 Task: Add a condition where "Hours since status category solved Greater than Ten" in unsolved tickets in your groups.
Action: Mouse moved to (139, 485)
Screenshot: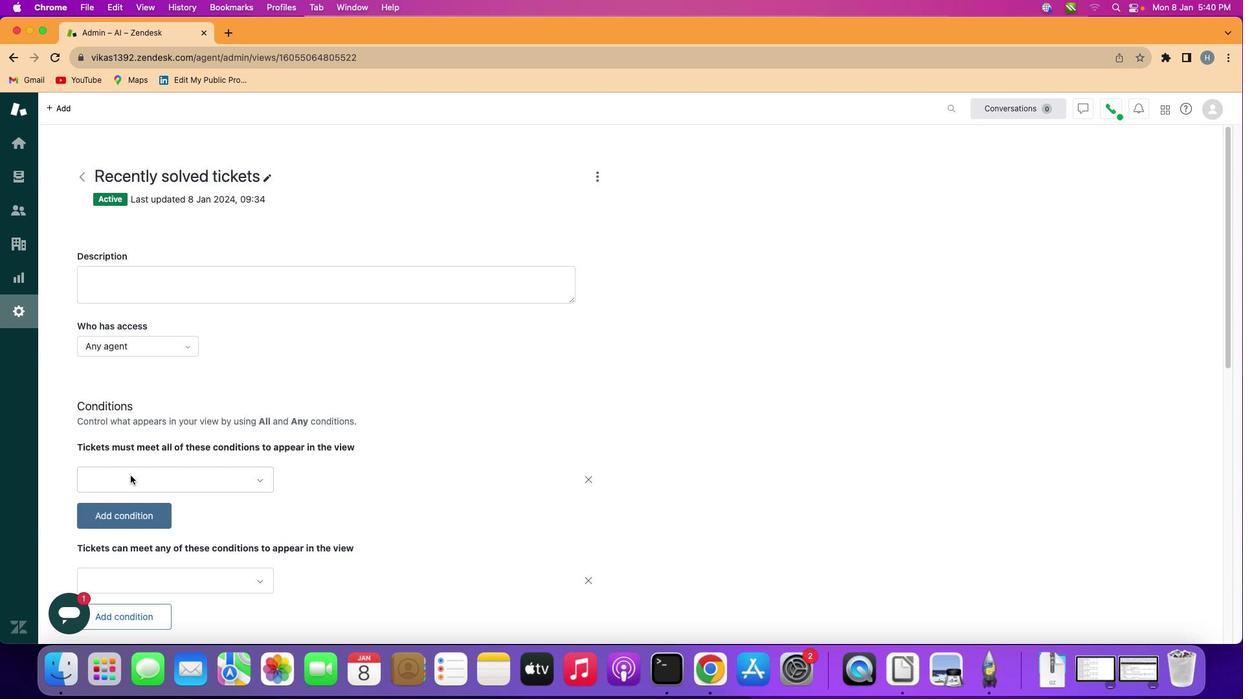 
Action: Mouse pressed left at (139, 485)
Screenshot: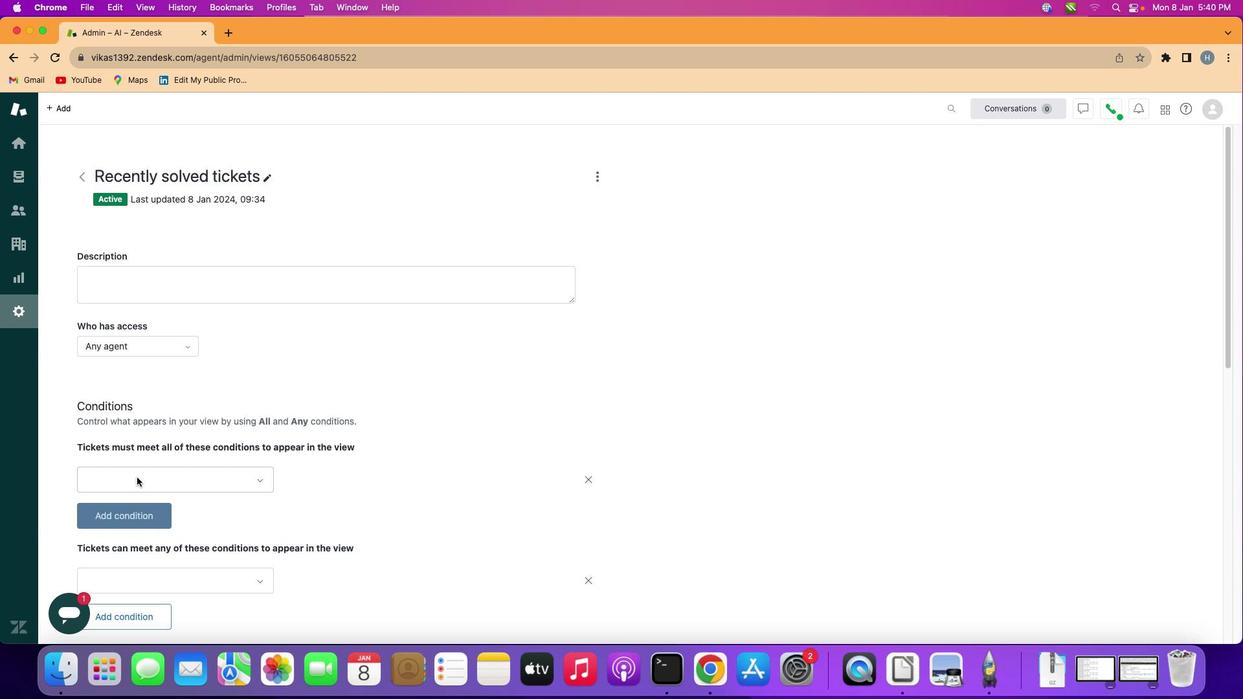 
Action: Mouse moved to (185, 489)
Screenshot: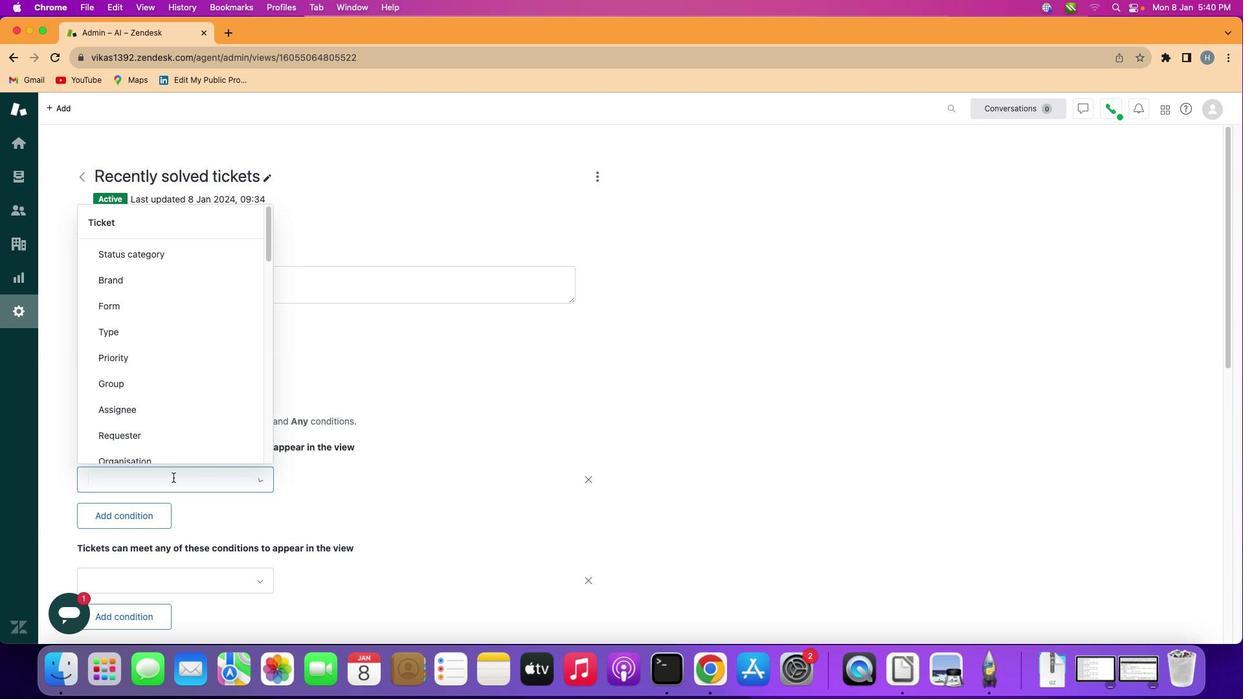
Action: Mouse pressed left at (185, 489)
Screenshot: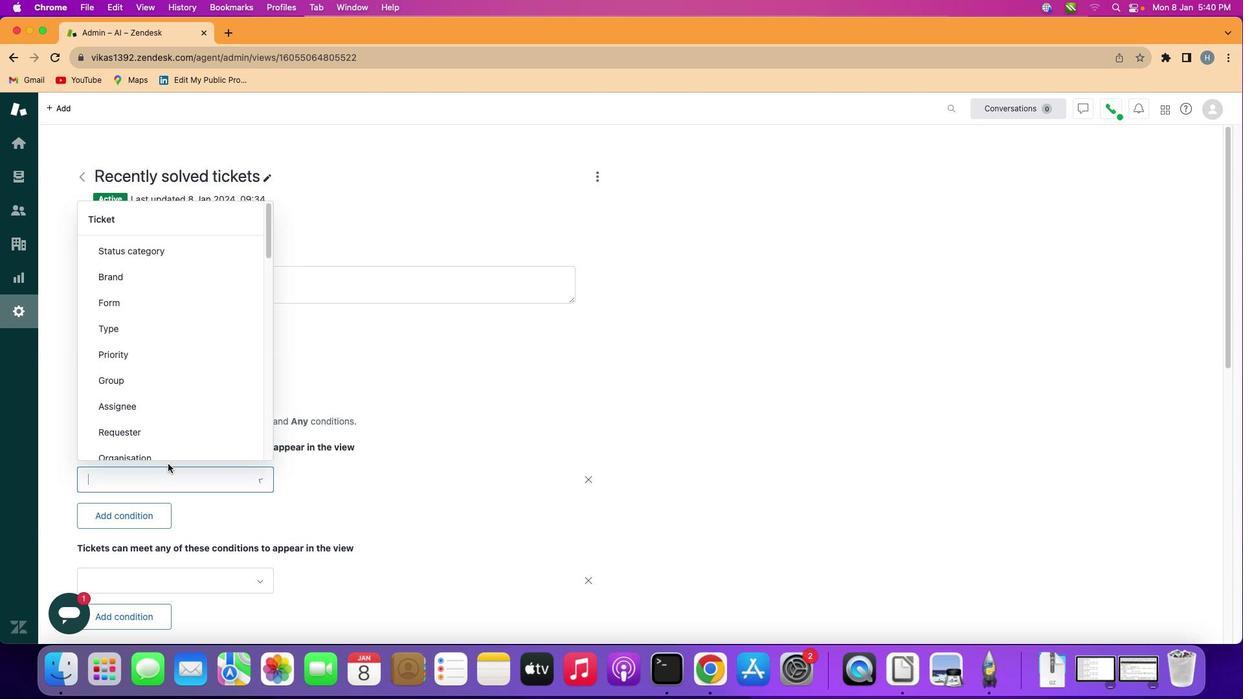 
Action: Mouse moved to (194, 375)
Screenshot: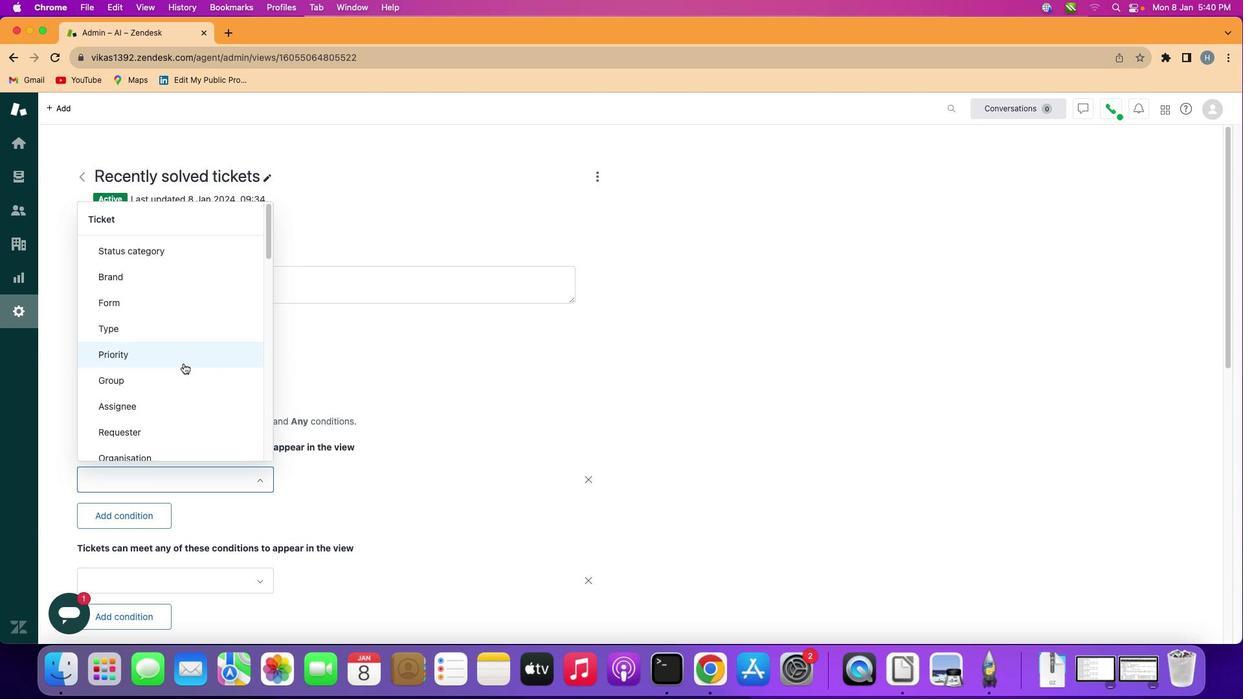 
Action: Mouse scrolled (194, 375) with delta (11, 11)
Screenshot: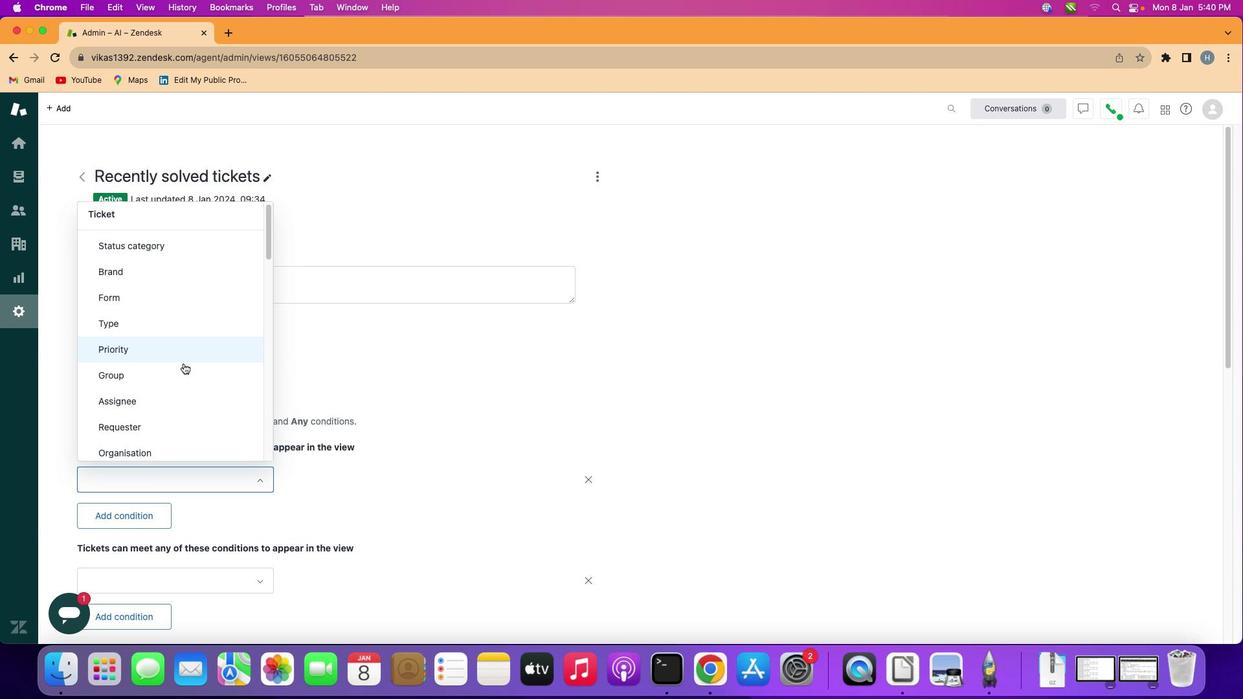 
Action: Mouse scrolled (194, 375) with delta (11, 11)
Screenshot: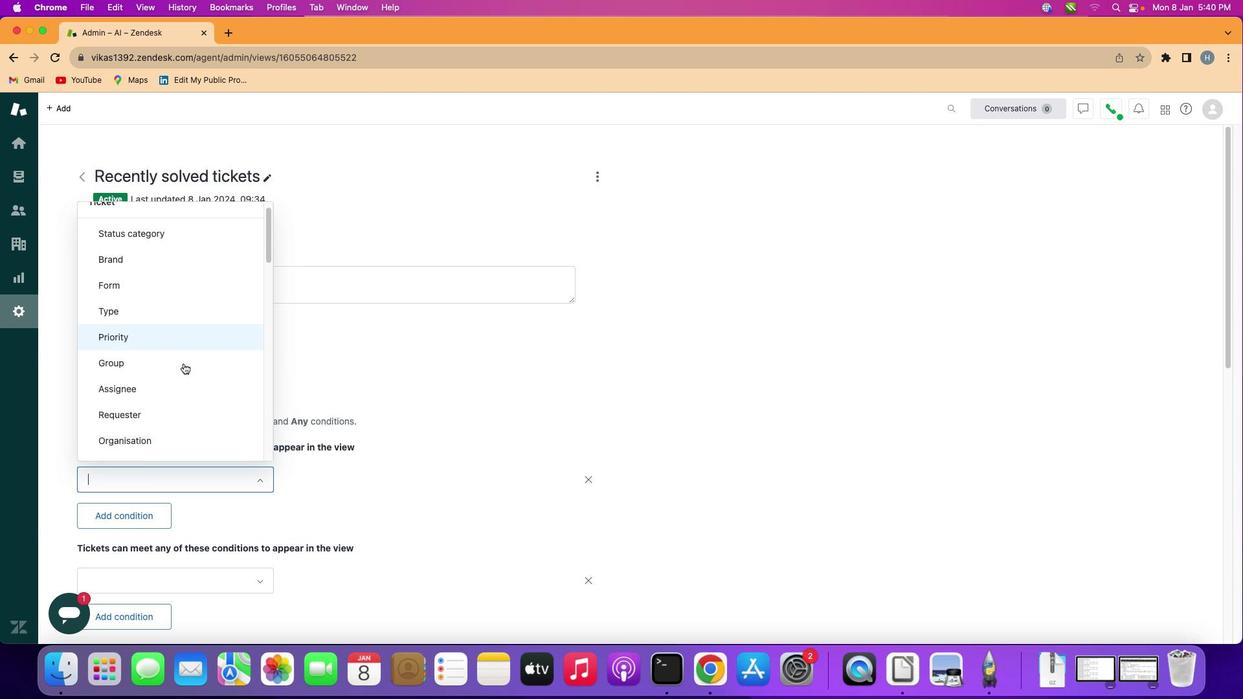 
Action: Mouse scrolled (194, 375) with delta (11, 11)
Screenshot: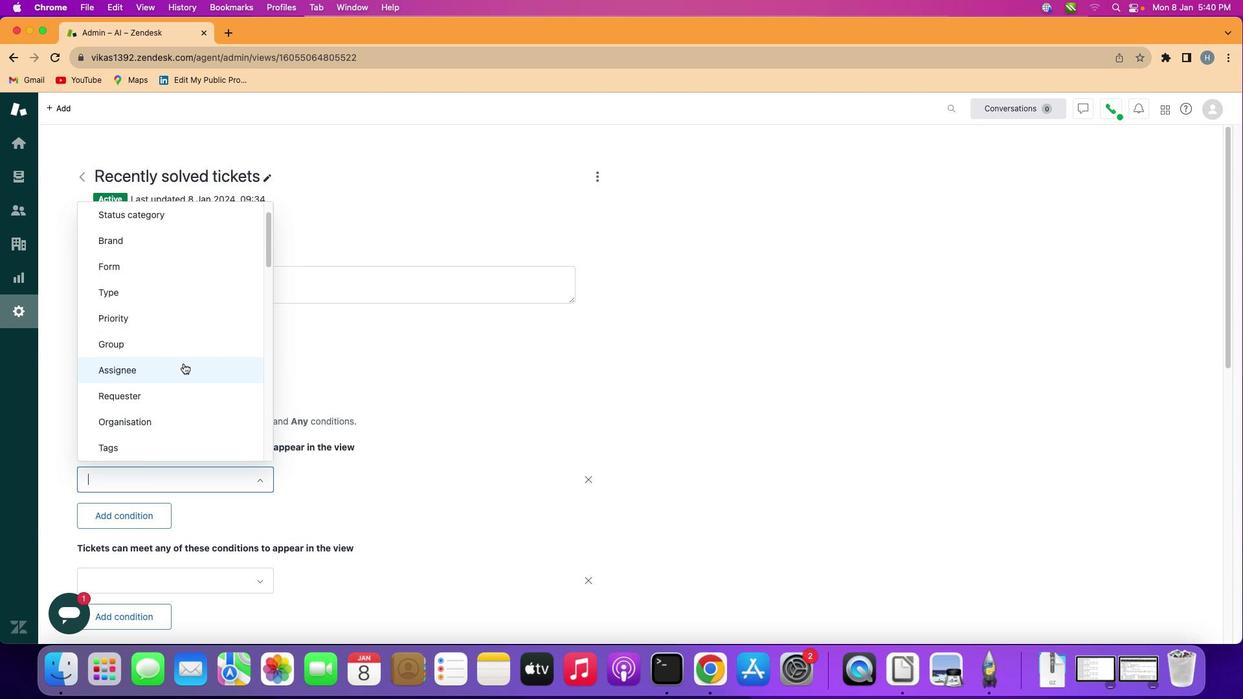 
Action: Mouse scrolled (194, 375) with delta (11, 11)
Screenshot: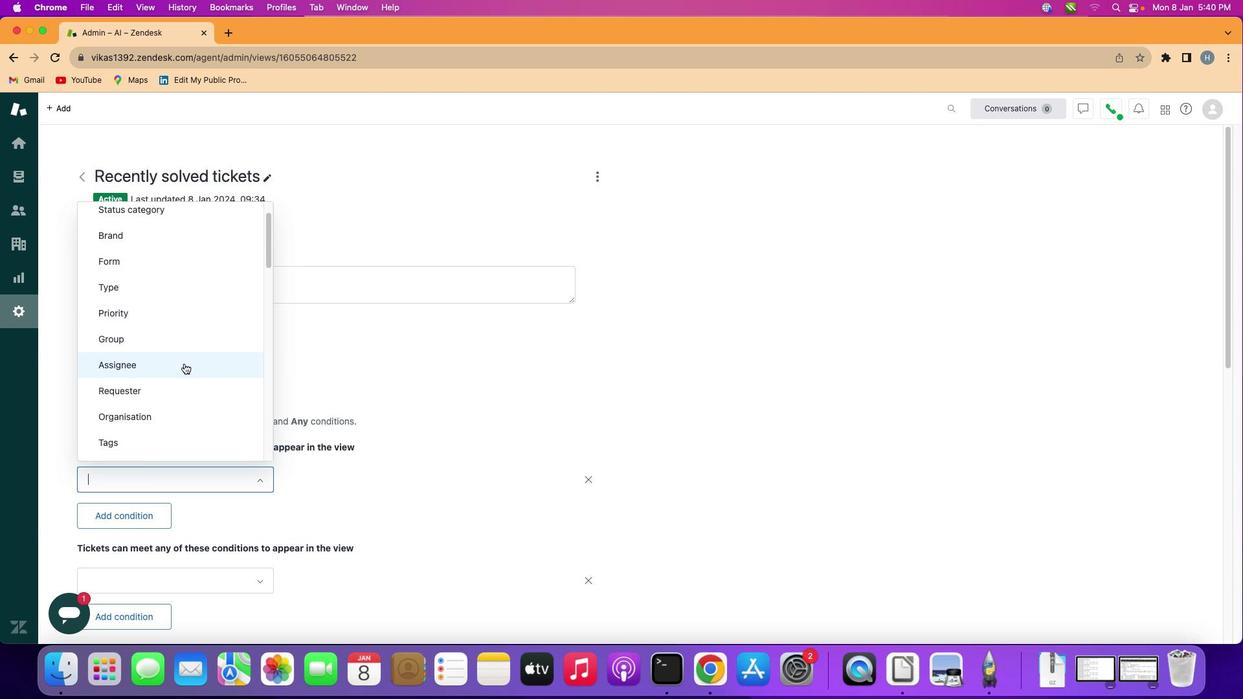 
Action: Mouse moved to (195, 375)
Screenshot: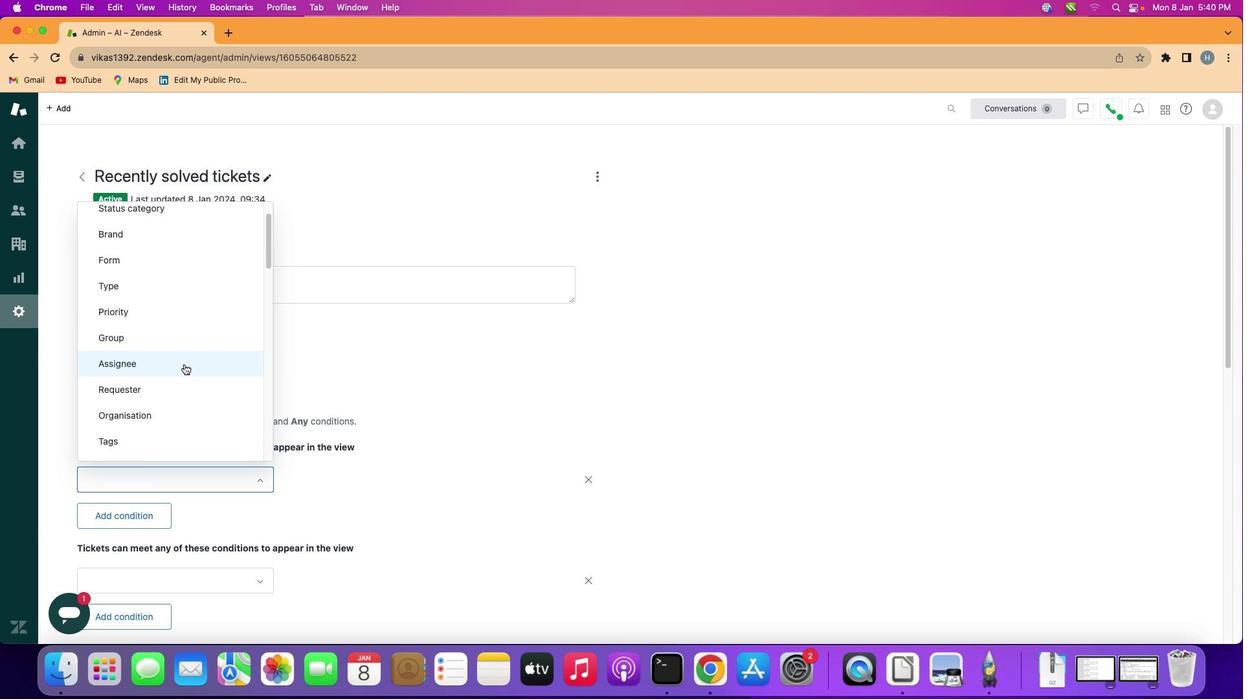 
Action: Mouse scrolled (195, 375) with delta (11, 11)
Screenshot: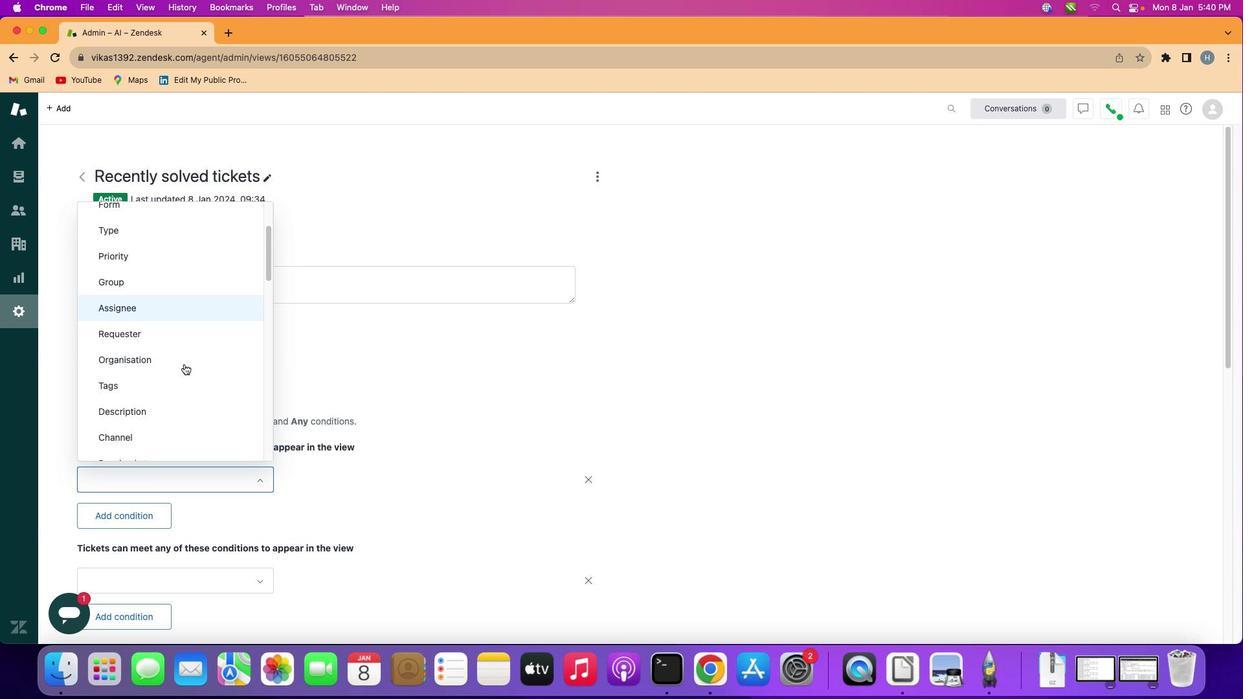 
Action: Mouse scrolled (195, 375) with delta (11, 11)
Screenshot: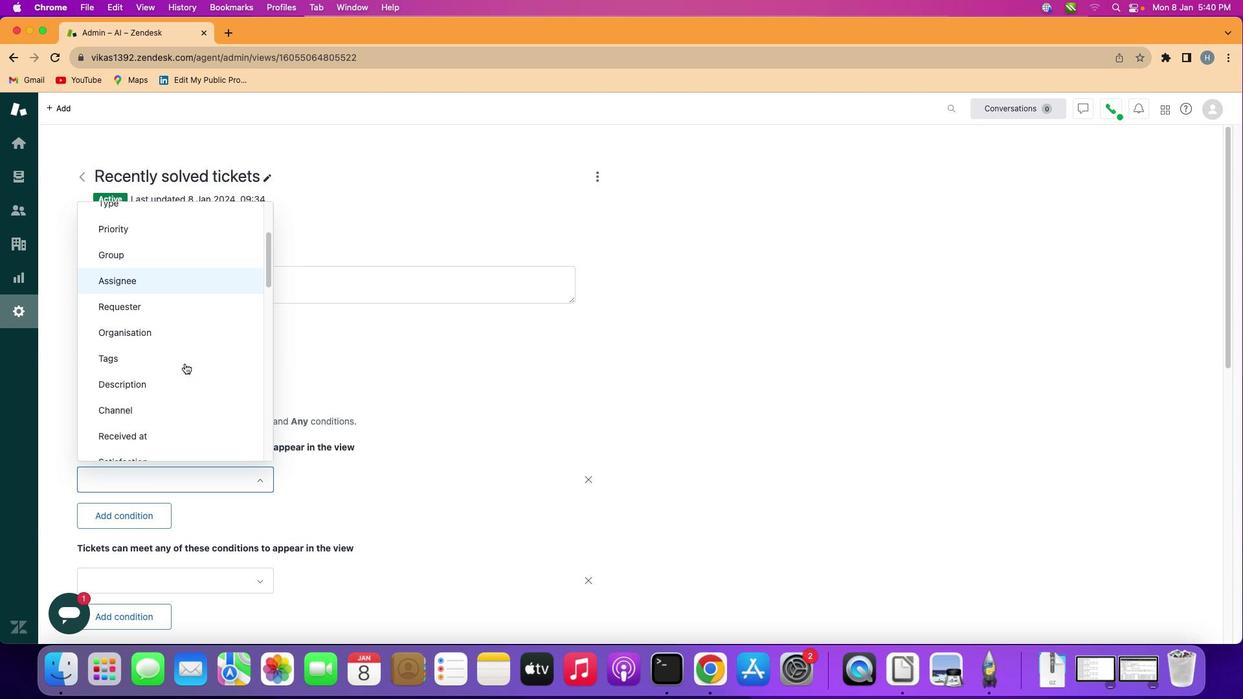 
Action: Mouse scrolled (195, 375) with delta (11, 10)
Screenshot: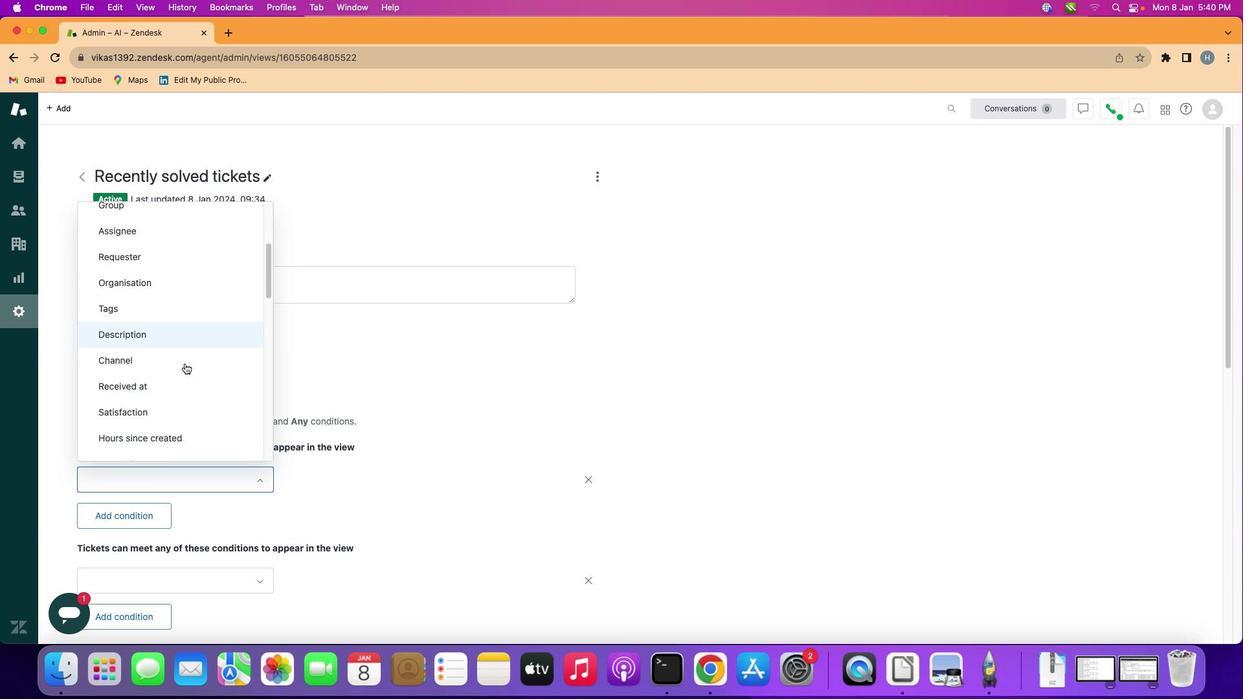 
Action: Mouse scrolled (195, 375) with delta (11, 10)
Screenshot: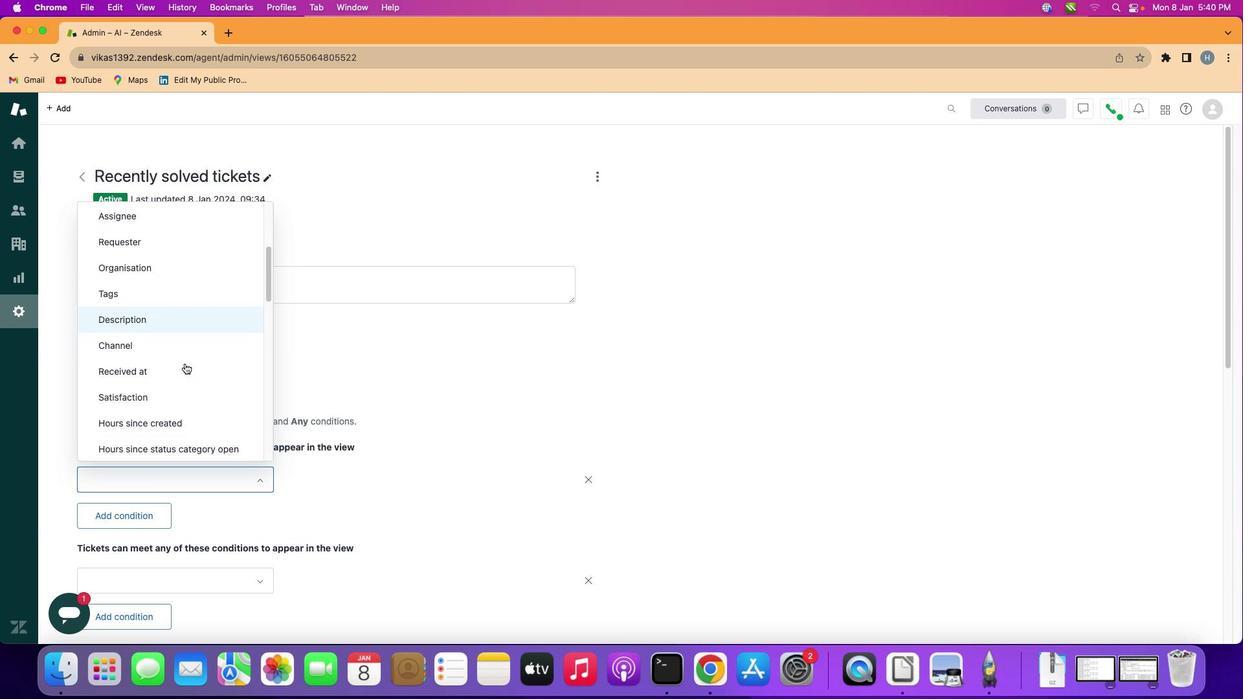 
Action: Mouse moved to (196, 375)
Screenshot: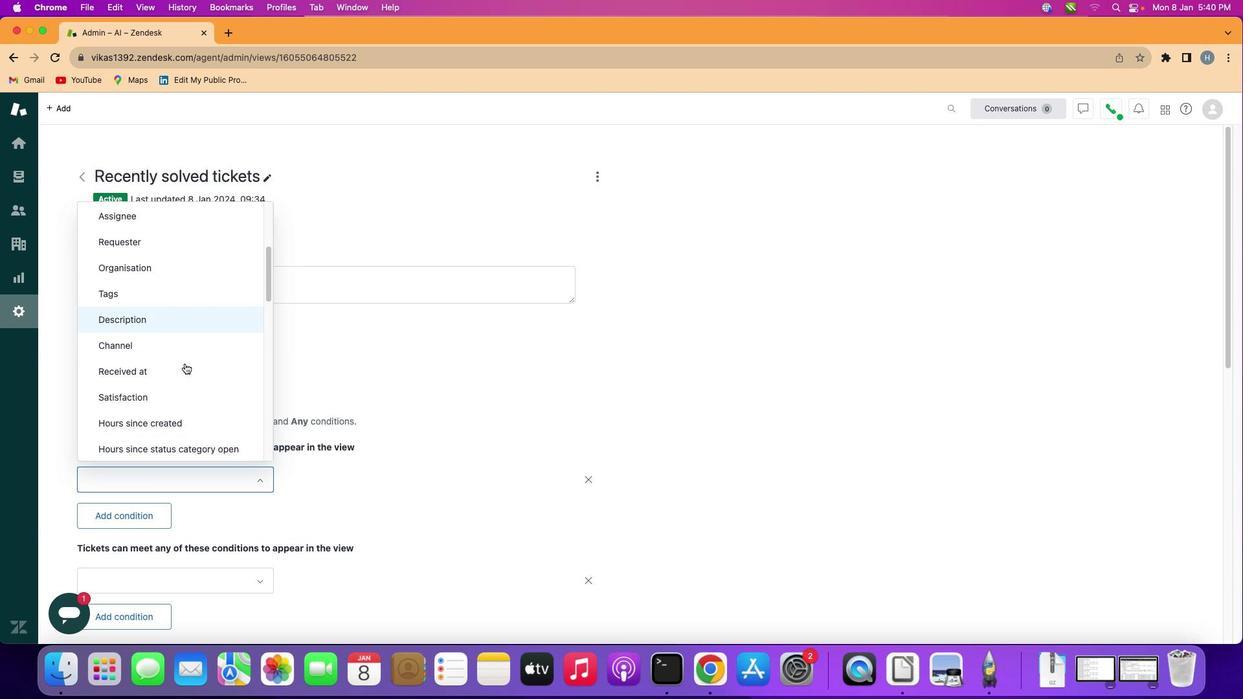 
Action: Mouse scrolled (196, 375) with delta (11, 11)
Screenshot: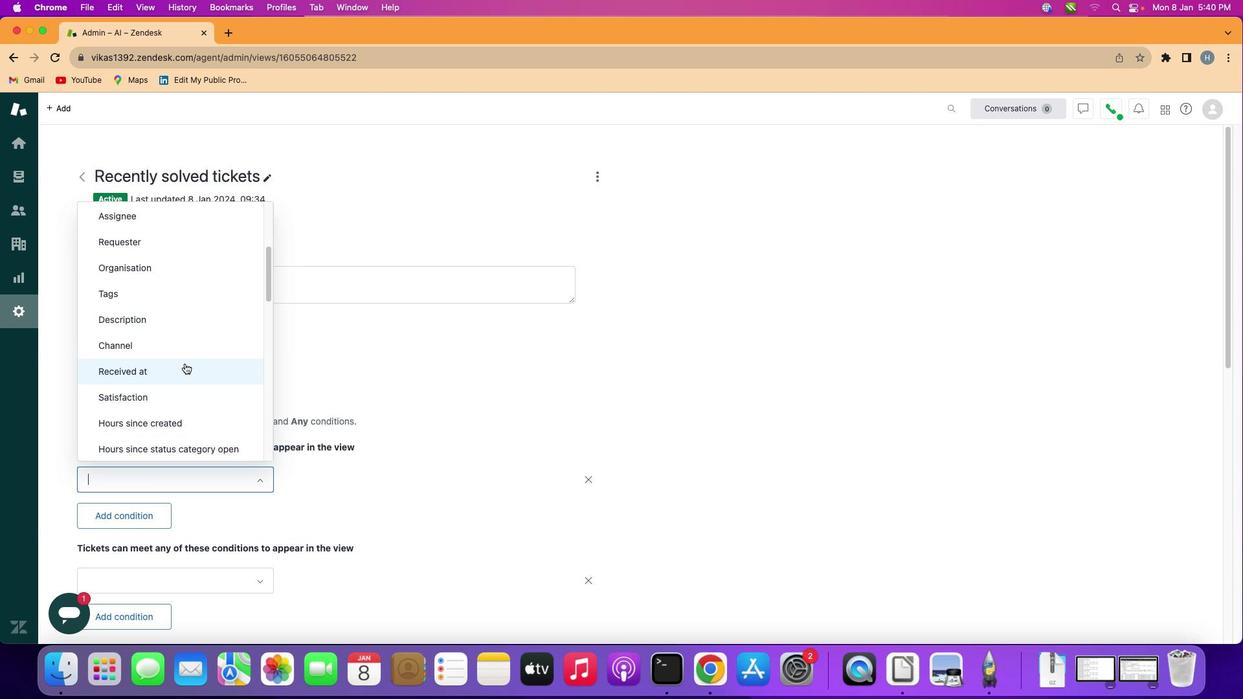 
Action: Mouse moved to (196, 375)
Screenshot: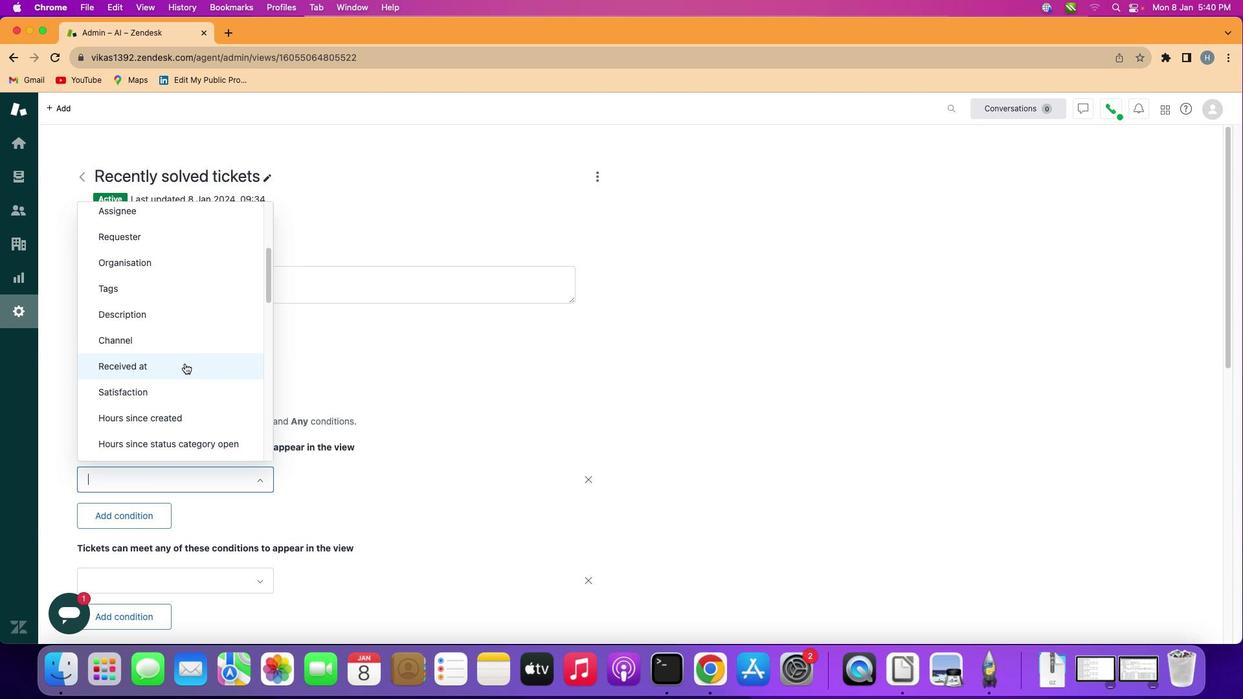 
Action: Mouse scrolled (196, 375) with delta (11, 11)
Screenshot: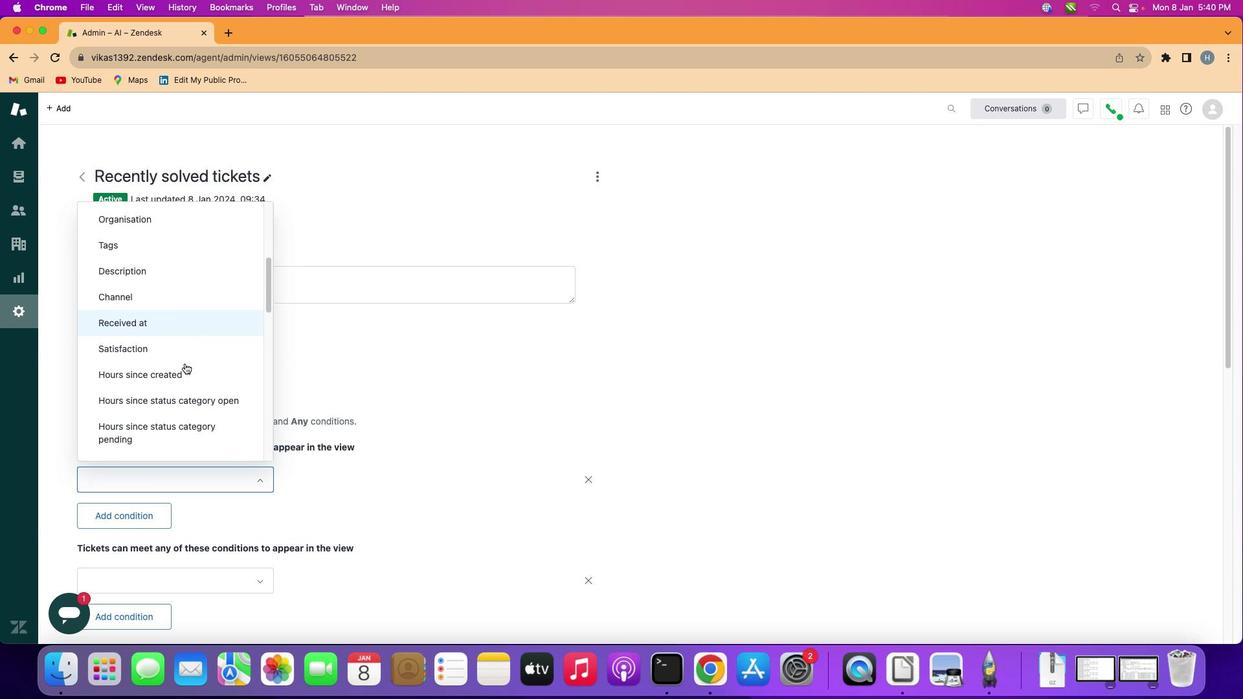 
Action: Mouse scrolled (196, 375) with delta (11, 11)
Screenshot: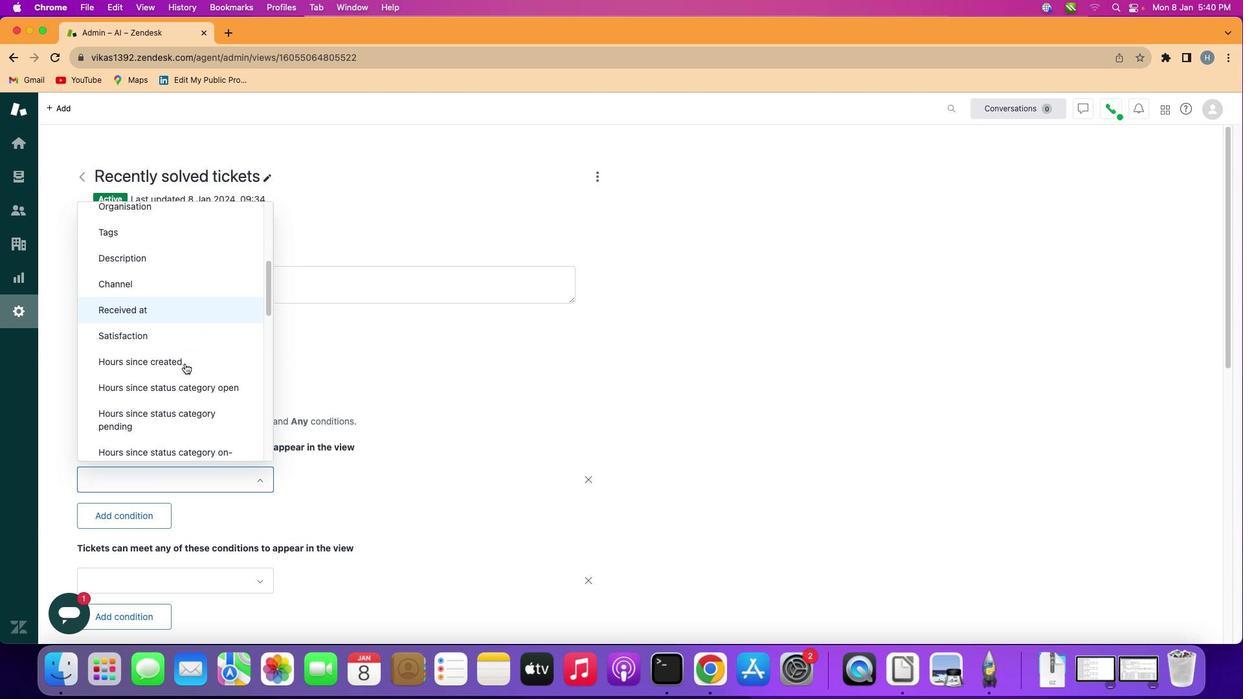
Action: Mouse scrolled (196, 375) with delta (11, 11)
Screenshot: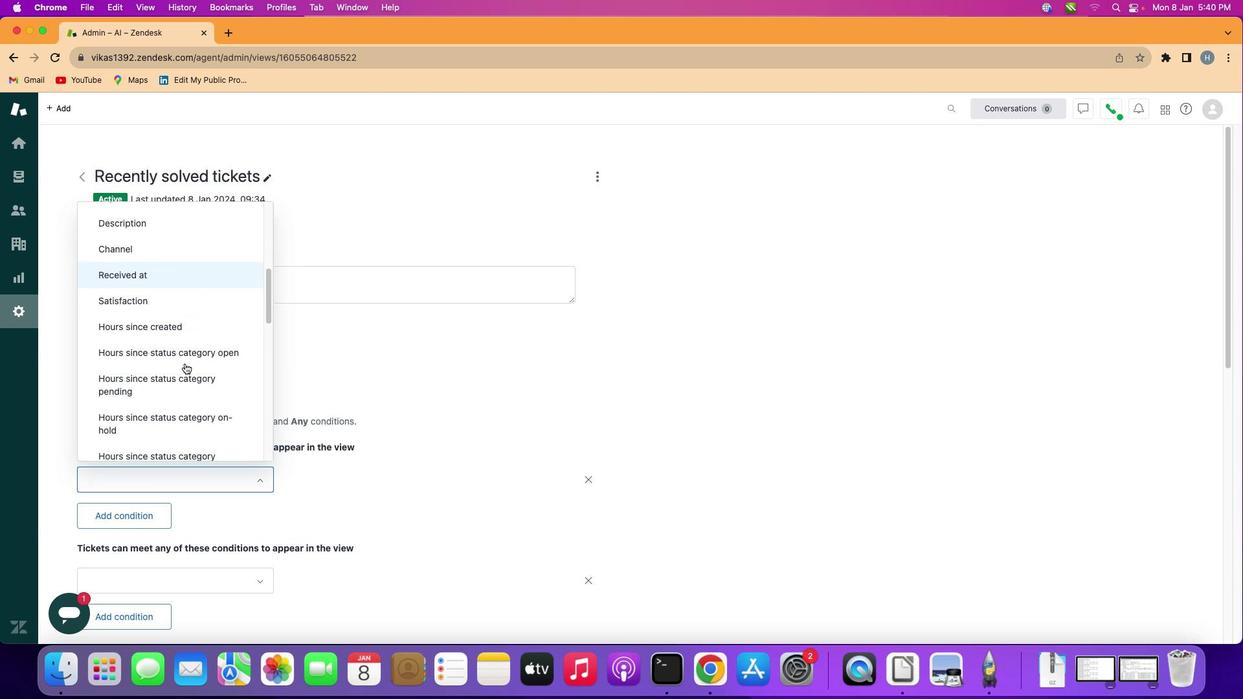 
Action: Mouse scrolled (196, 375) with delta (11, 11)
Screenshot: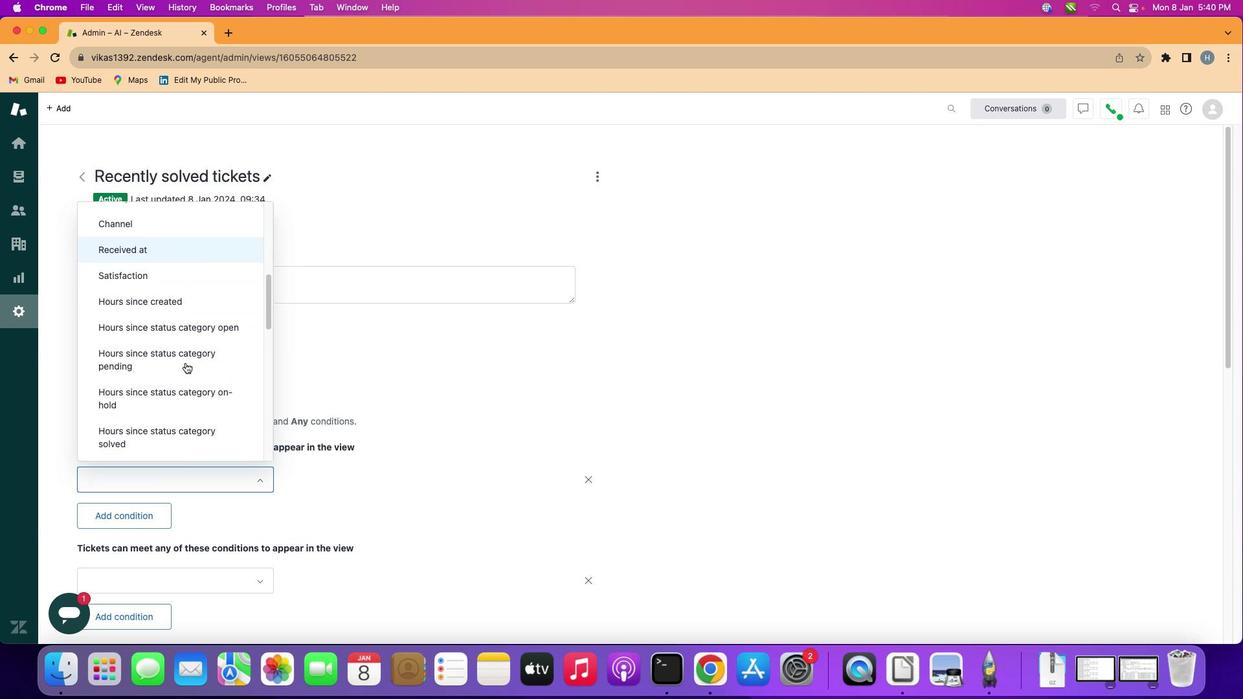 
Action: Mouse scrolled (196, 375) with delta (11, 11)
Screenshot: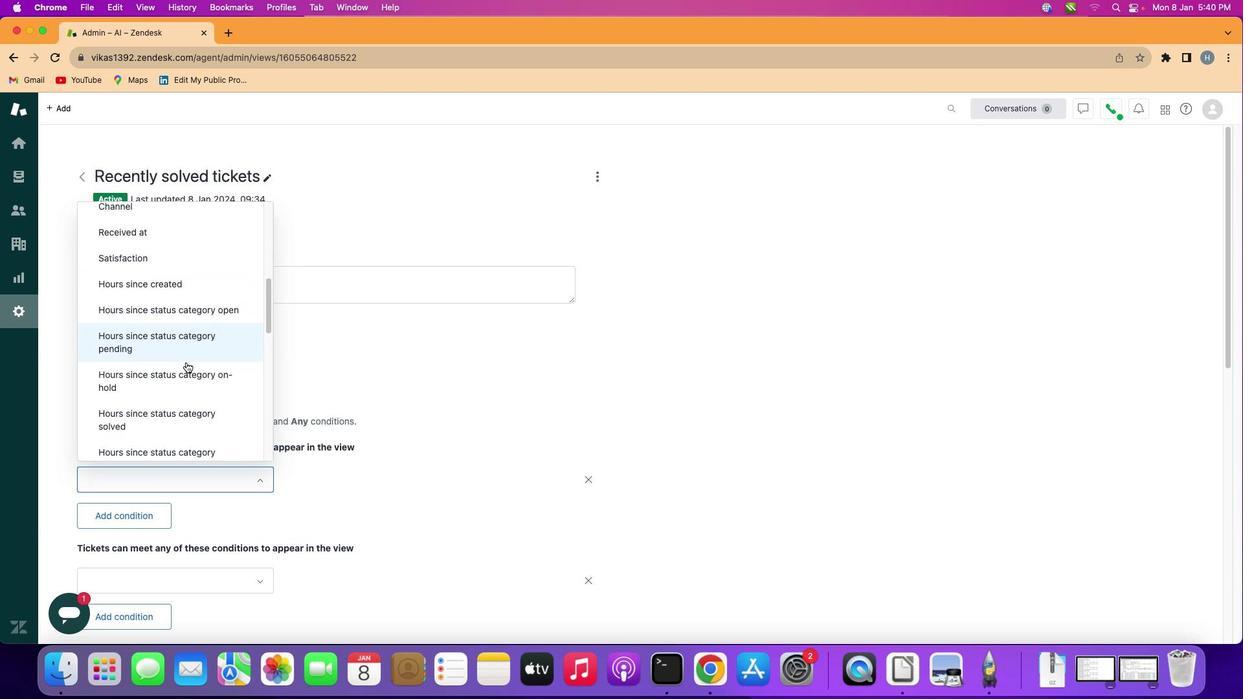 
Action: Mouse moved to (197, 373)
Screenshot: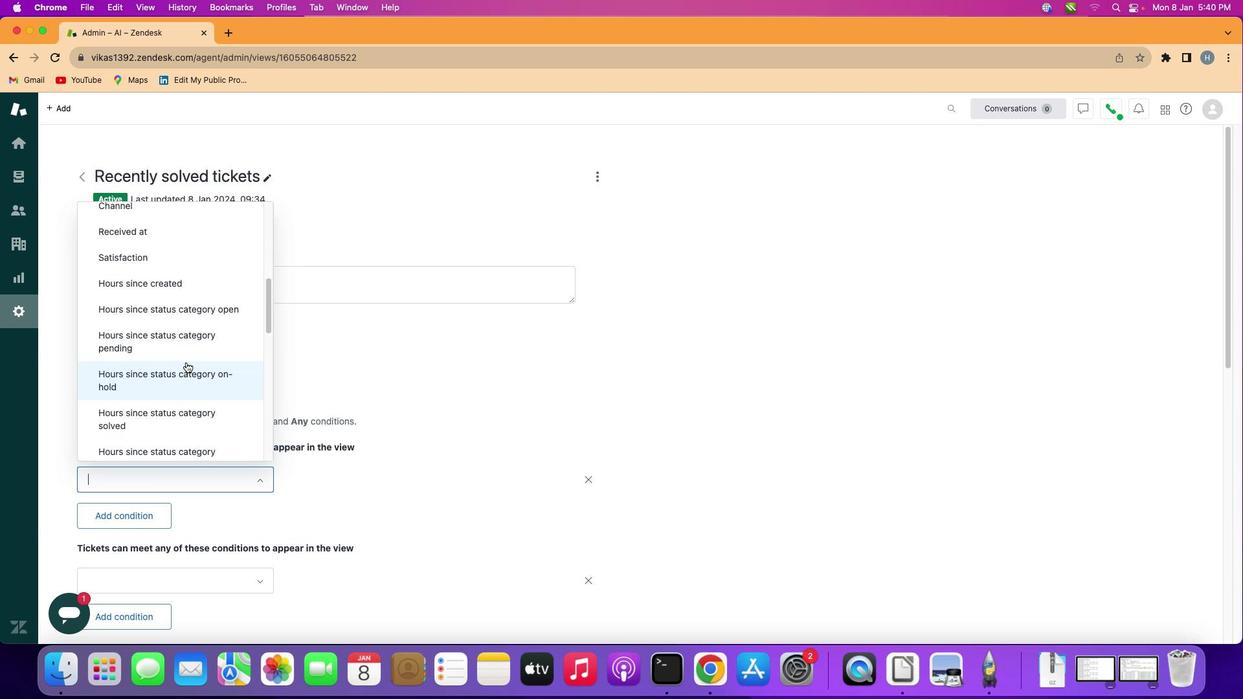 
Action: Mouse scrolled (197, 373) with delta (11, 11)
Screenshot: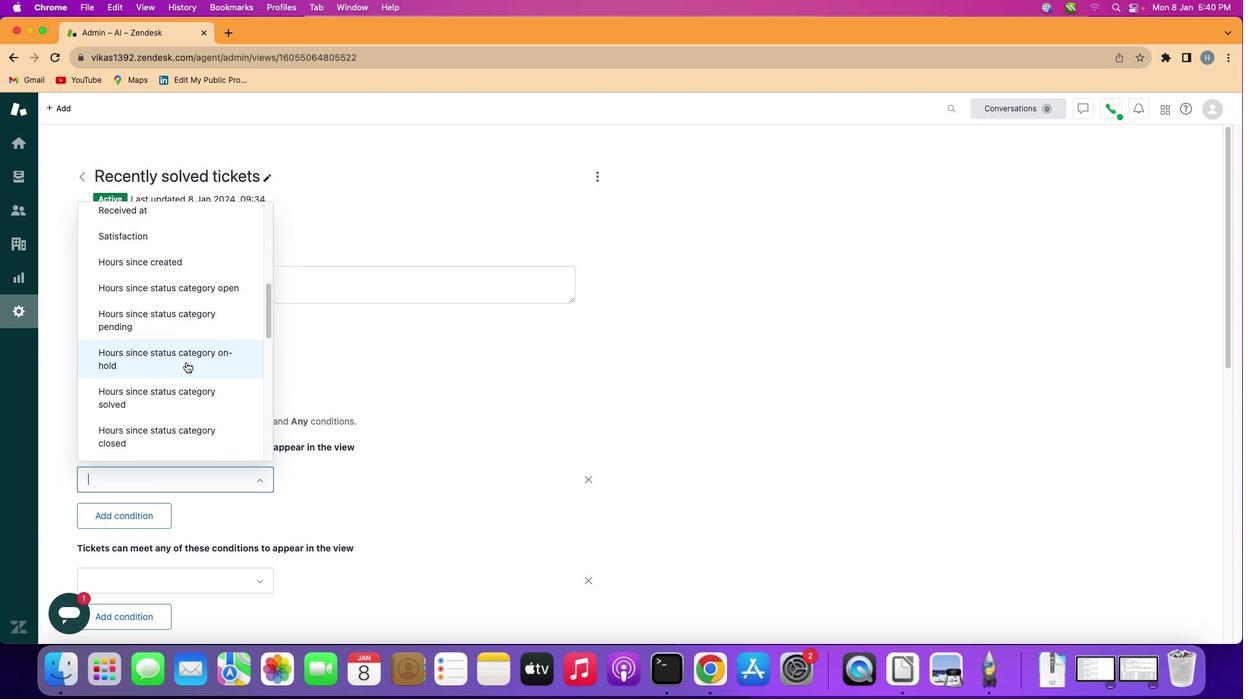 
Action: Mouse scrolled (197, 373) with delta (11, 11)
Screenshot: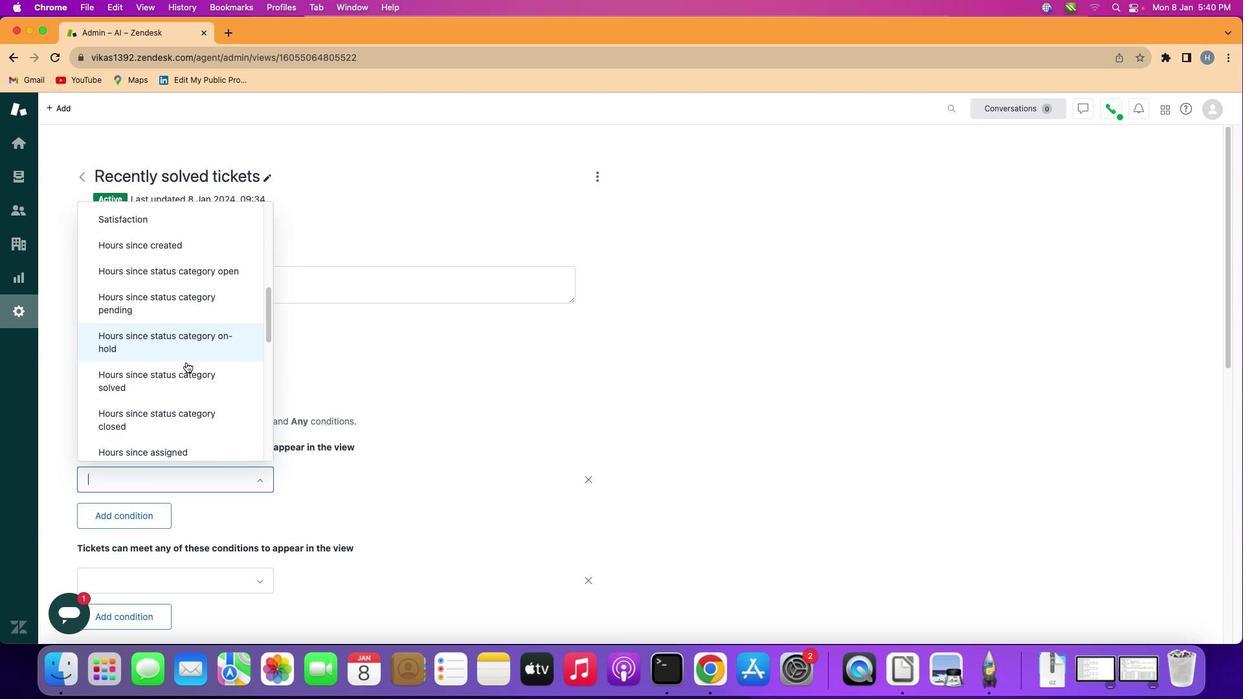
Action: Mouse scrolled (197, 373) with delta (11, 11)
Screenshot: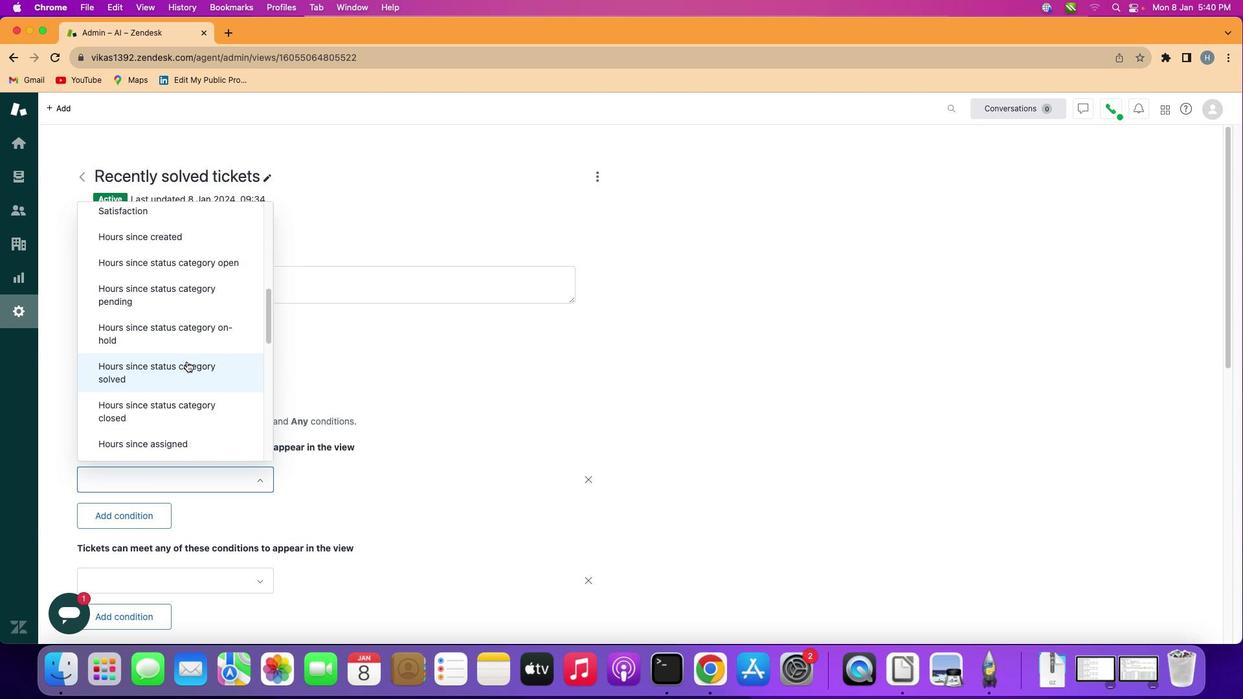 
Action: Mouse moved to (198, 373)
Screenshot: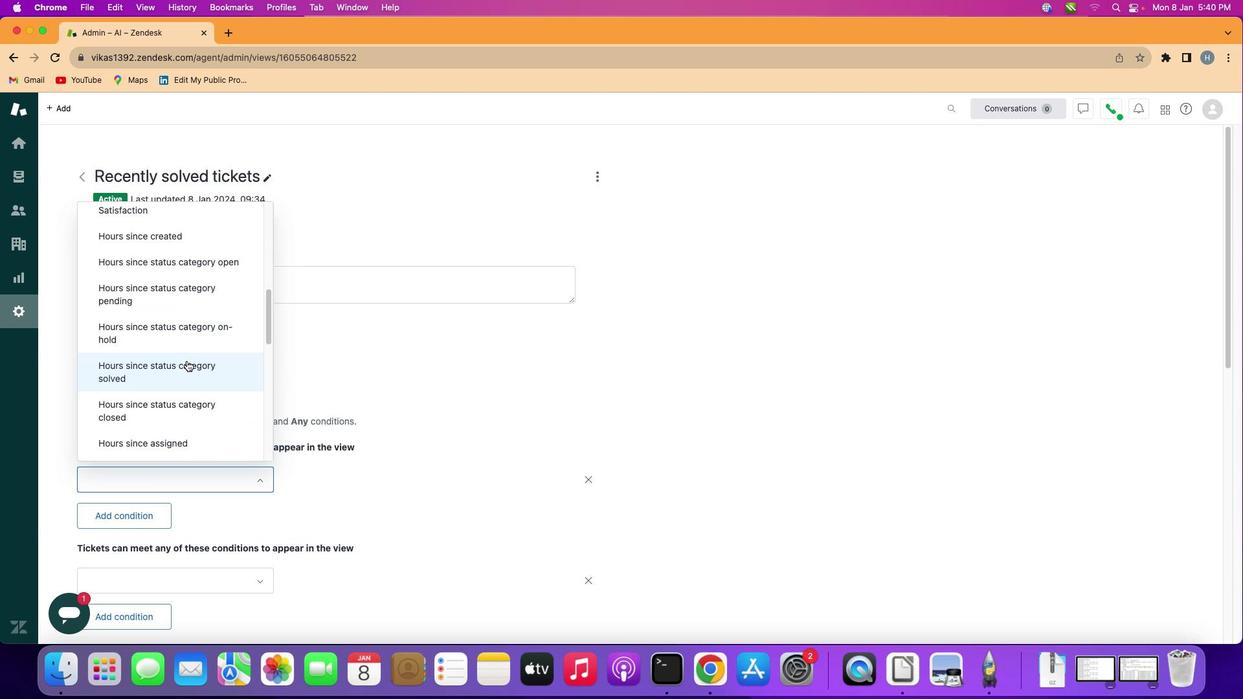 
Action: Mouse scrolled (198, 373) with delta (11, 11)
Screenshot: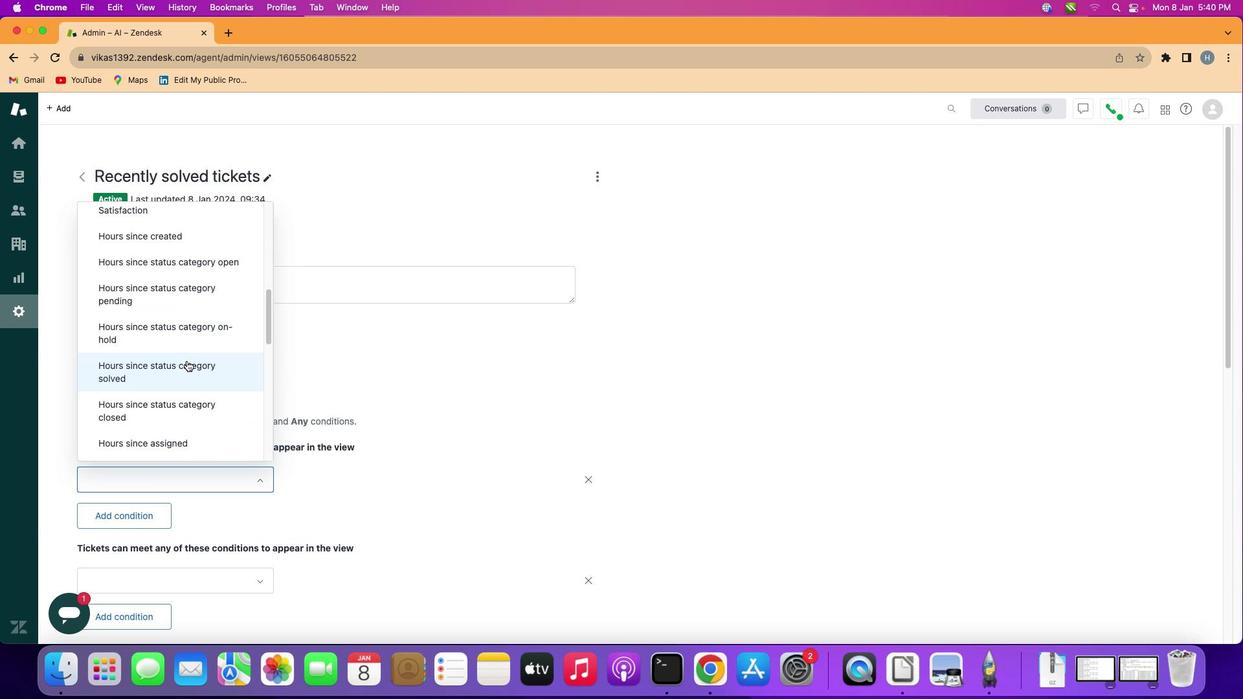 
Action: Mouse moved to (191, 377)
Screenshot: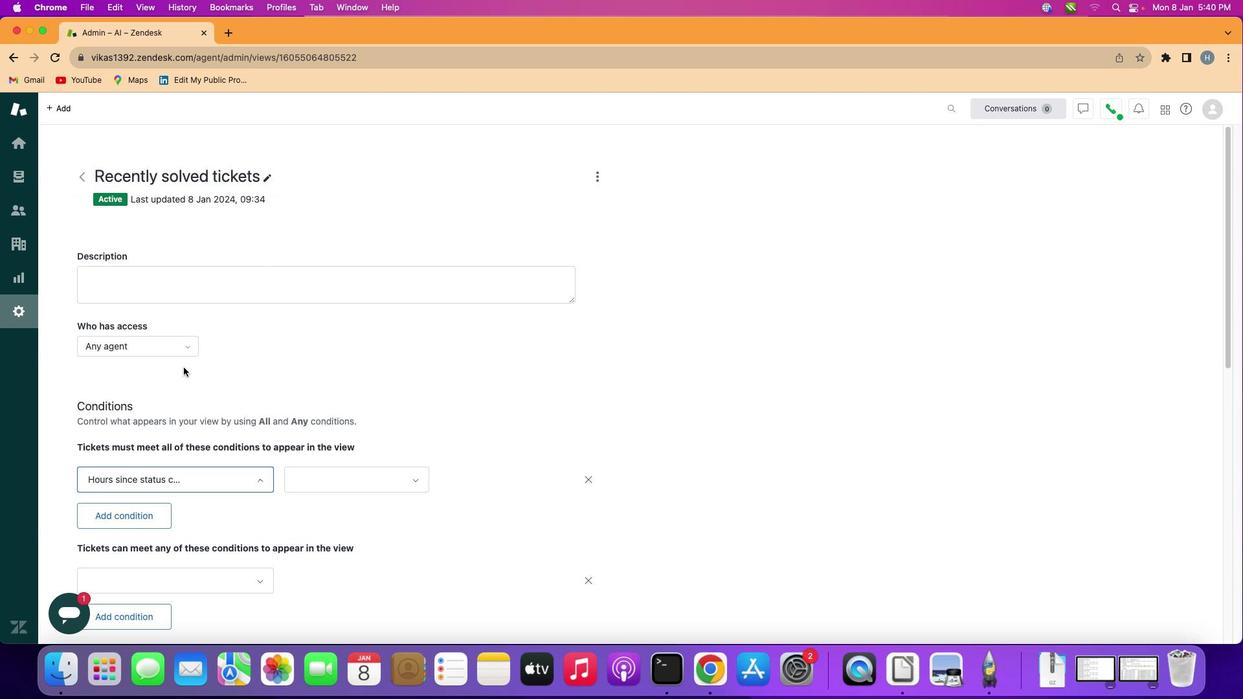 
Action: Mouse pressed left at (191, 377)
Screenshot: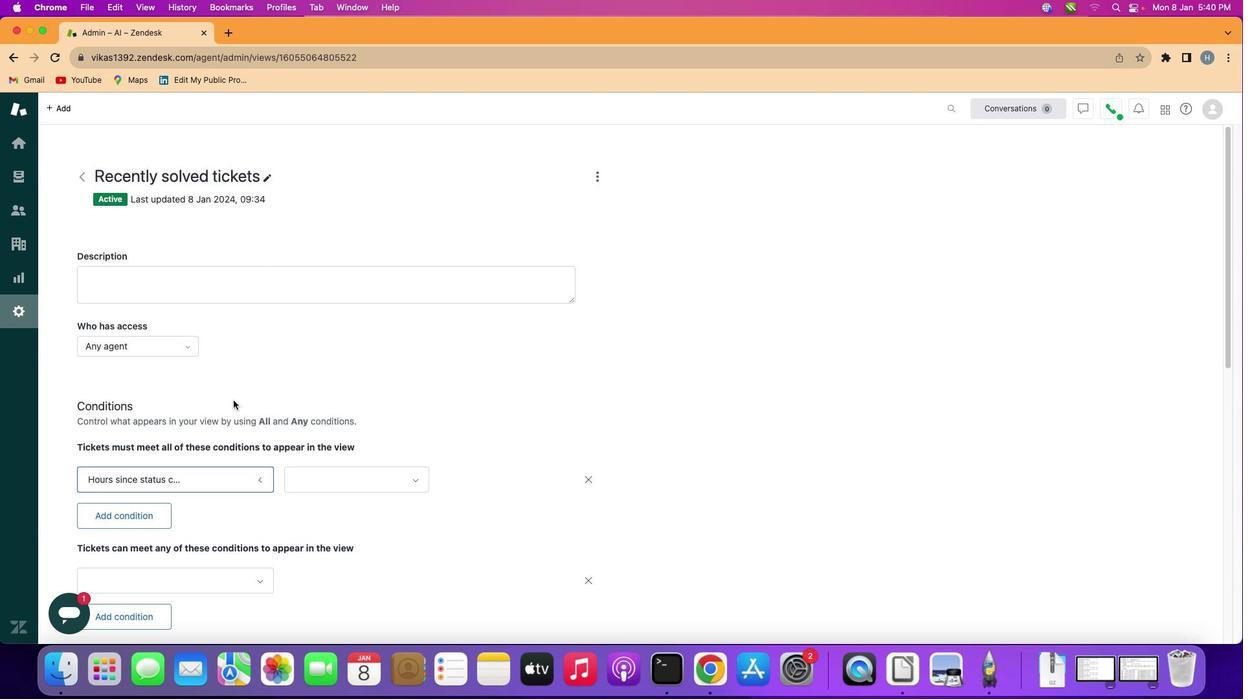 
Action: Mouse moved to (385, 489)
Screenshot: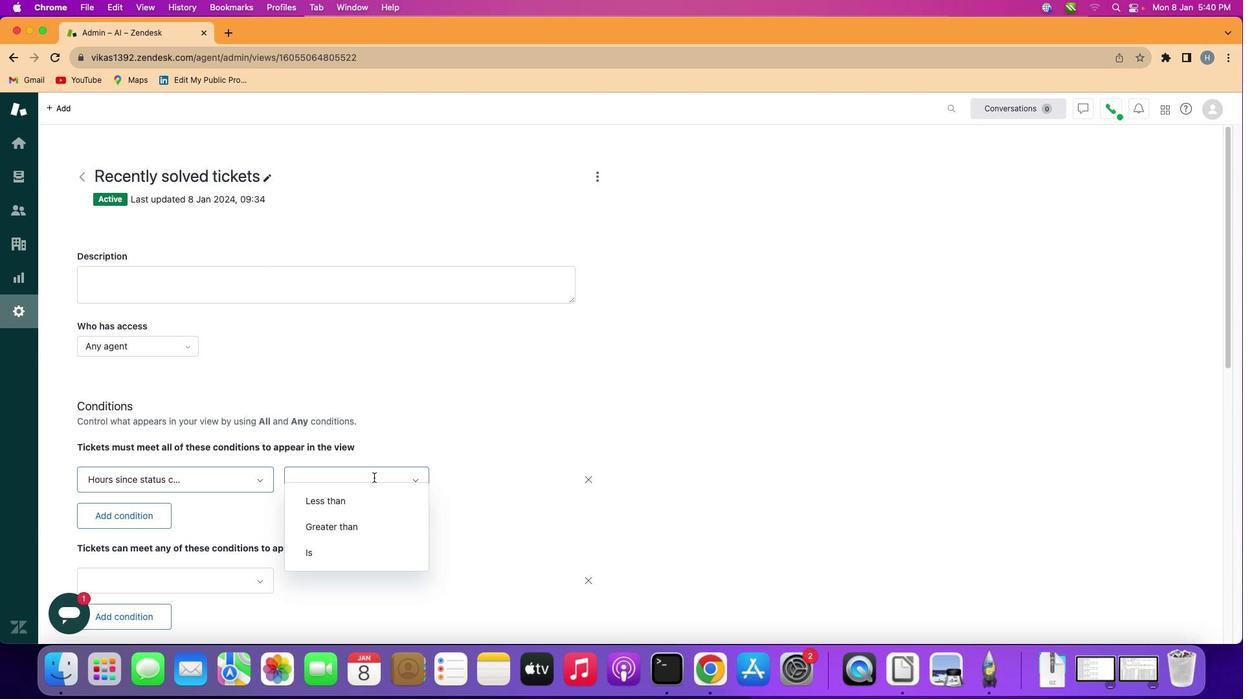 
Action: Mouse pressed left at (385, 489)
Screenshot: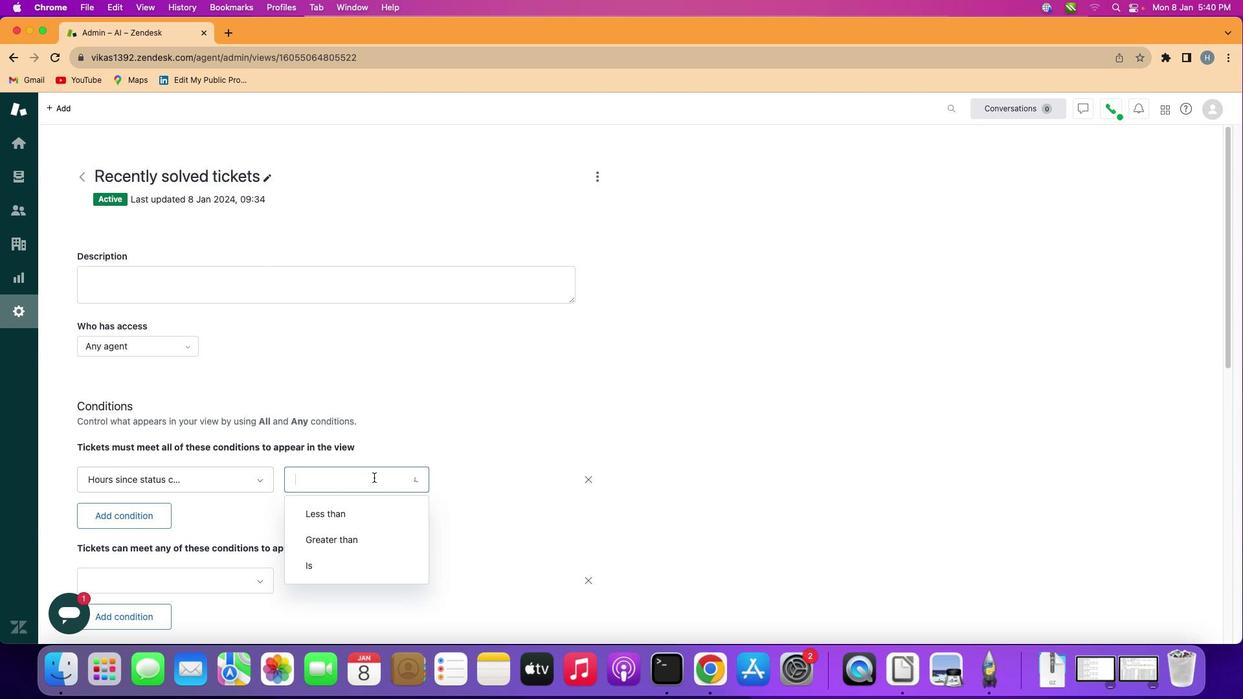 
Action: Mouse moved to (375, 551)
Screenshot: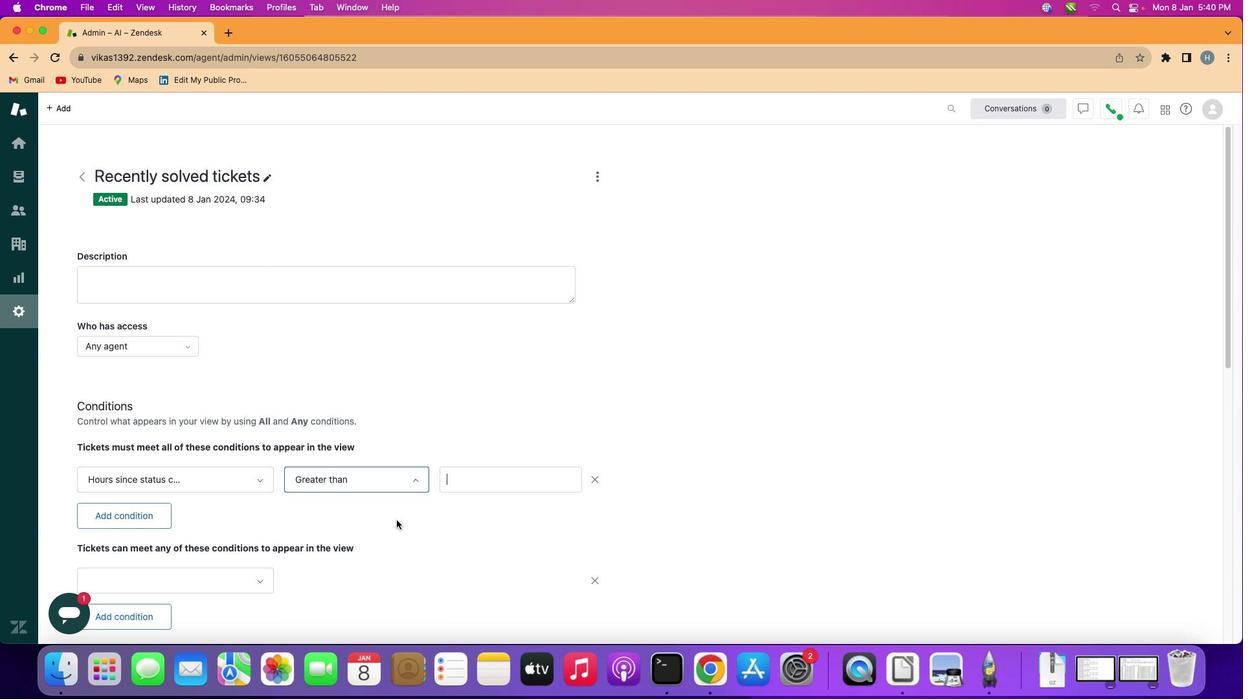 
Action: Mouse pressed left at (375, 551)
Screenshot: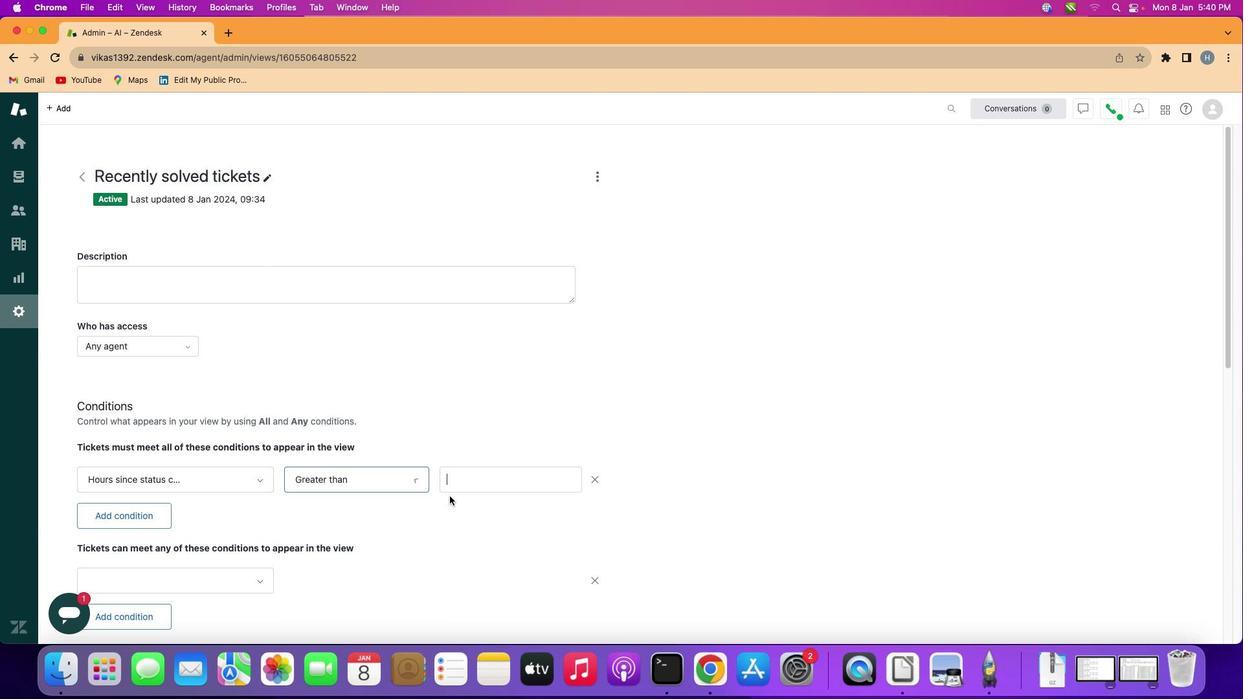 
Action: Mouse moved to (486, 492)
Screenshot: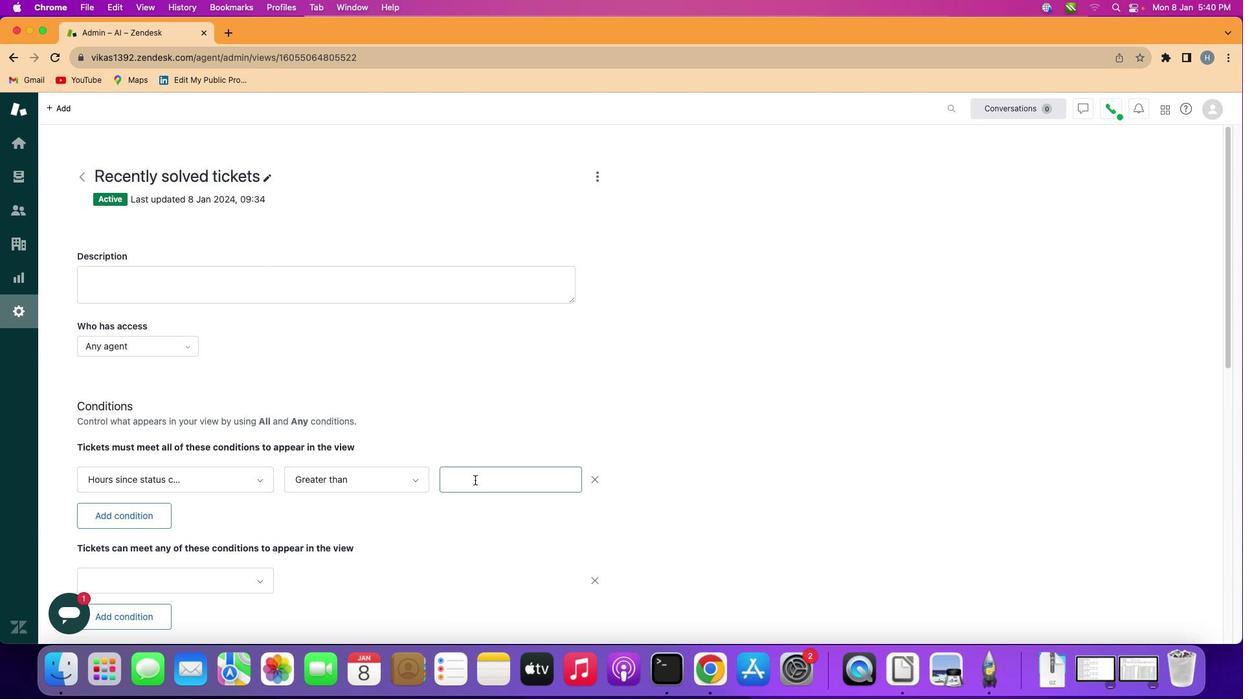
Action: Mouse pressed left at (486, 492)
Screenshot: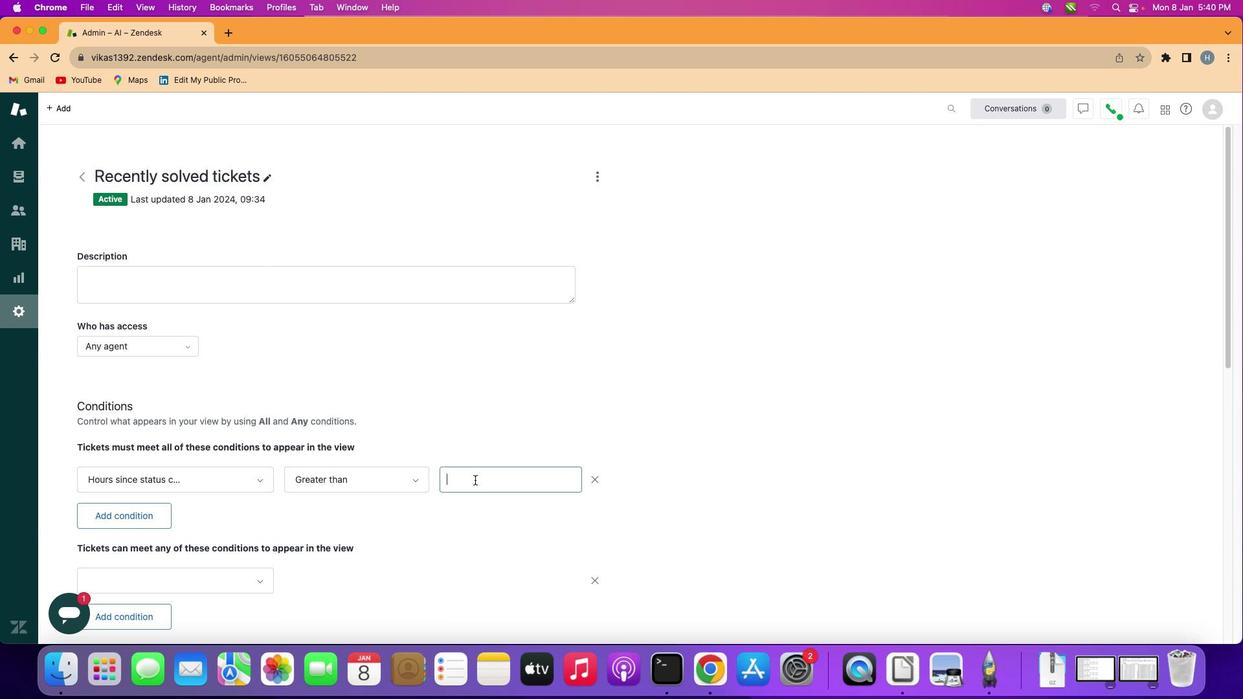 
Action: Mouse moved to (487, 491)
Screenshot: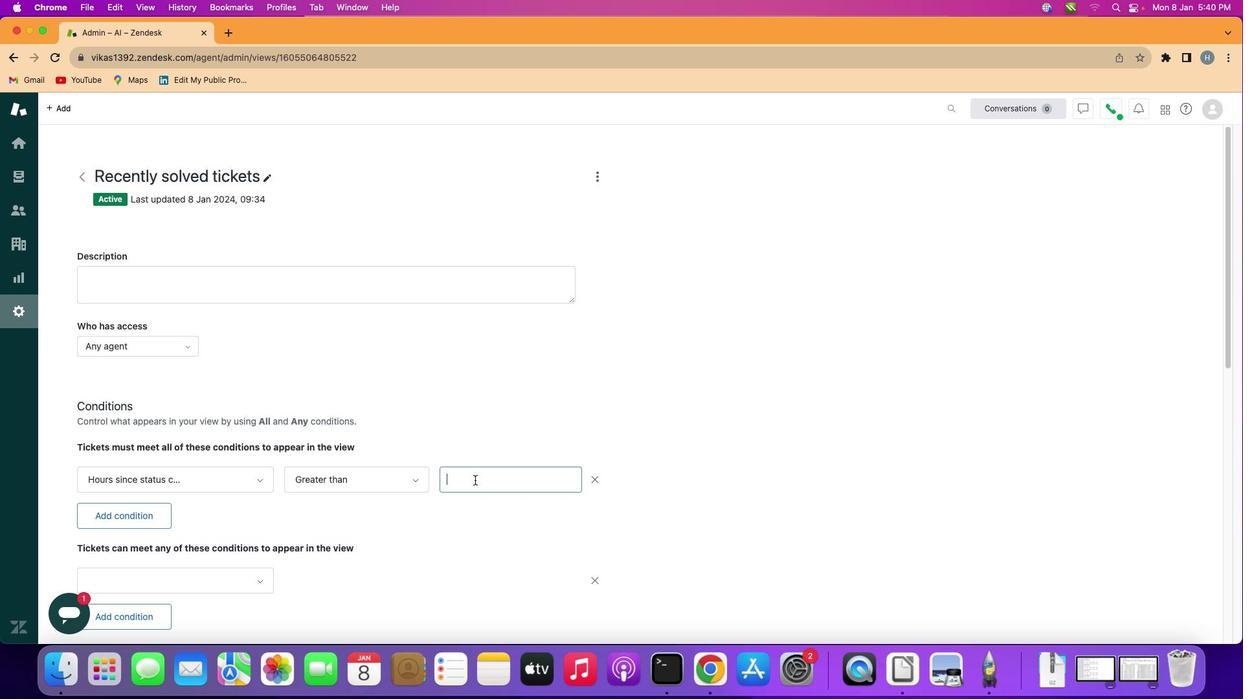 
Action: Key pressed Key.shift'T''e''n'
Screenshot: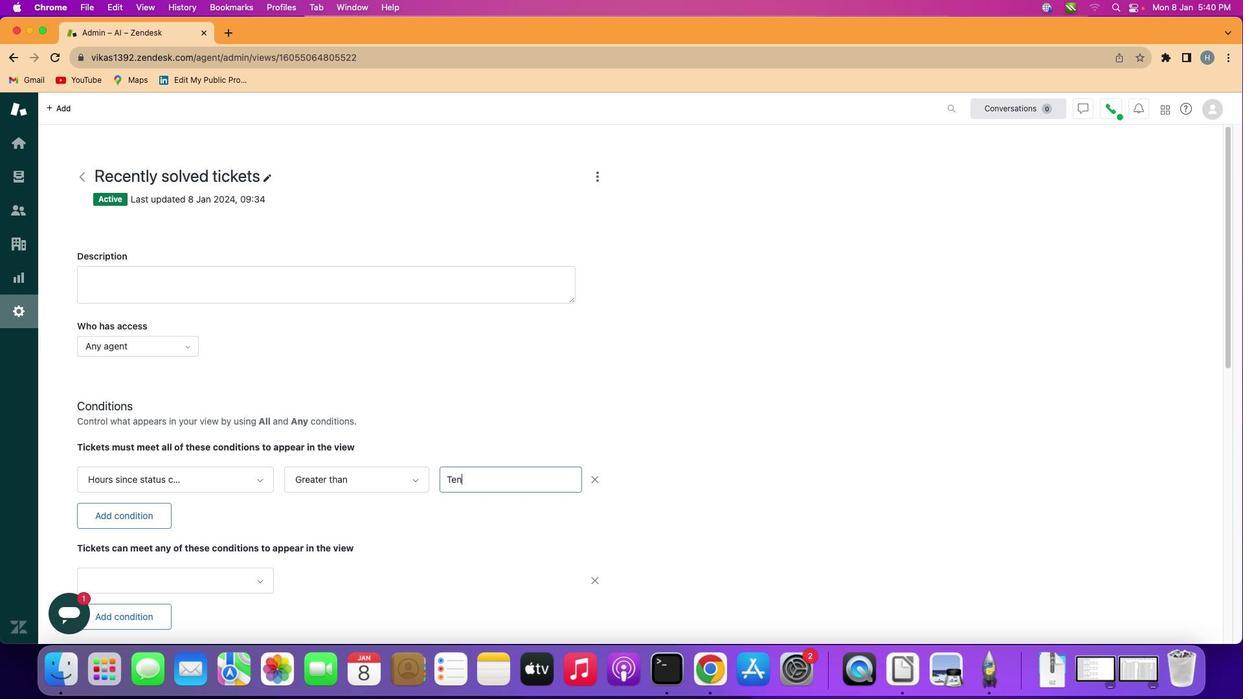 
Action: Mouse moved to (510, 525)
Screenshot: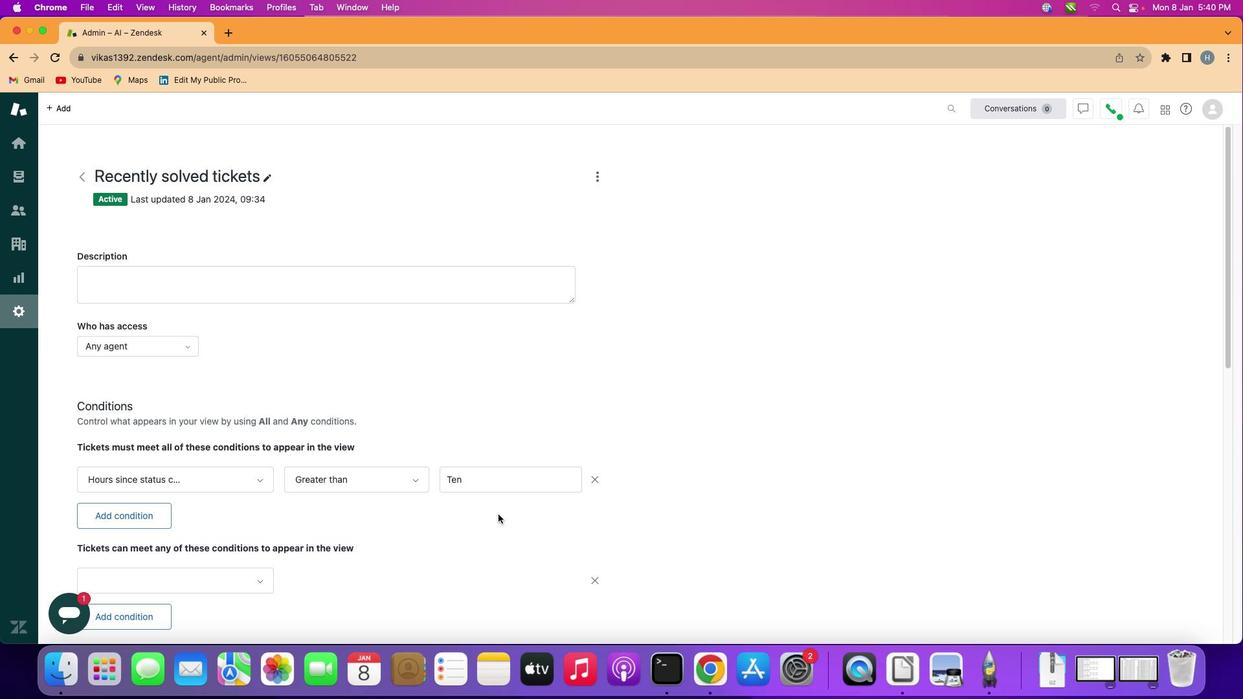 
Action: Mouse pressed left at (510, 525)
Screenshot: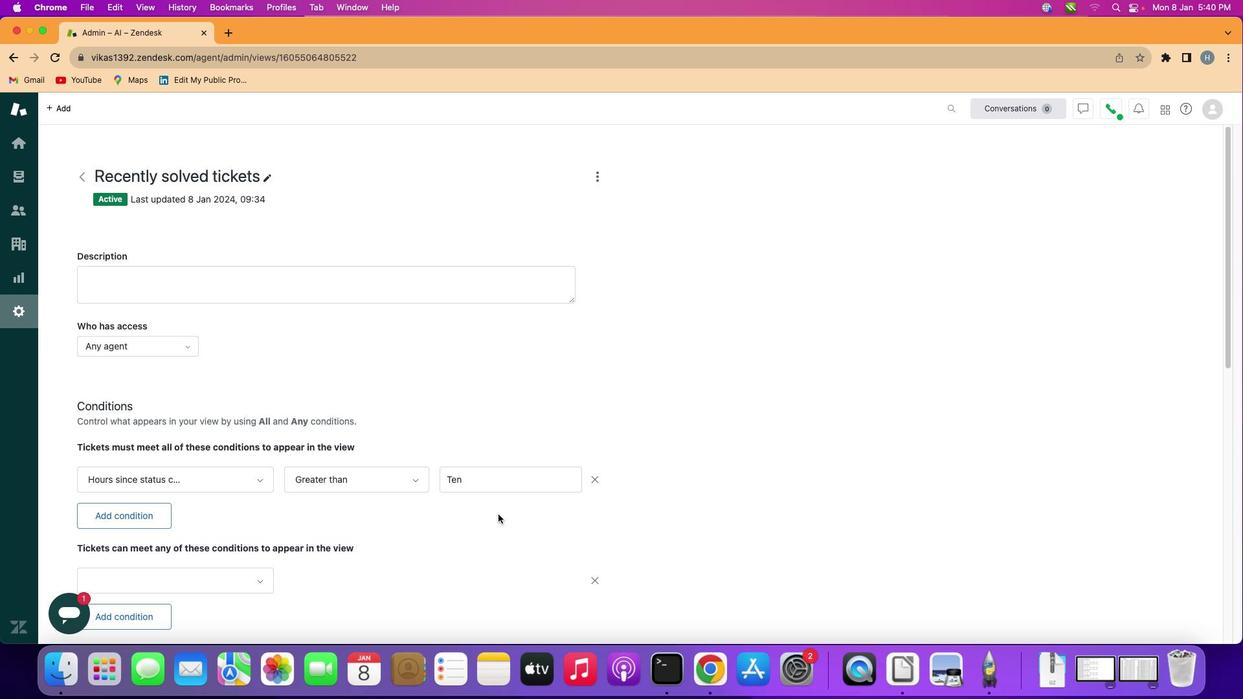 
